 Task: Add Hope Foods Original Recipe Organic Hummus, Family Size to the cart.
Action: Mouse moved to (897, 300)
Screenshot: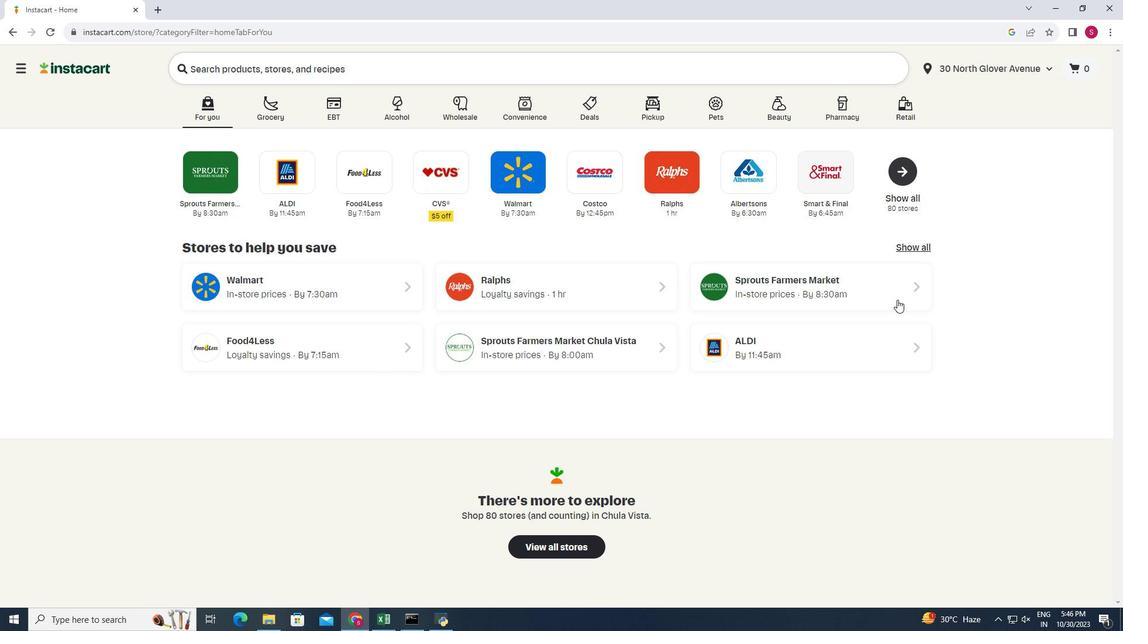 
Action: Mouse pressed left at (897, 300)
Screenshot: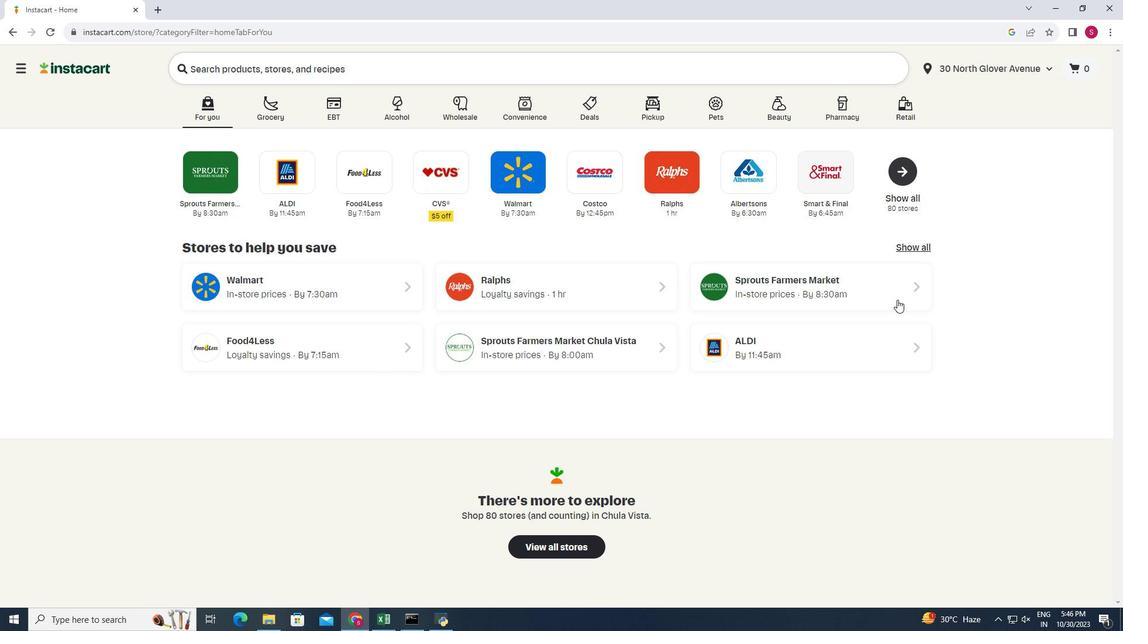 
Action: Mouse moved to (59, 511)
Screenshot: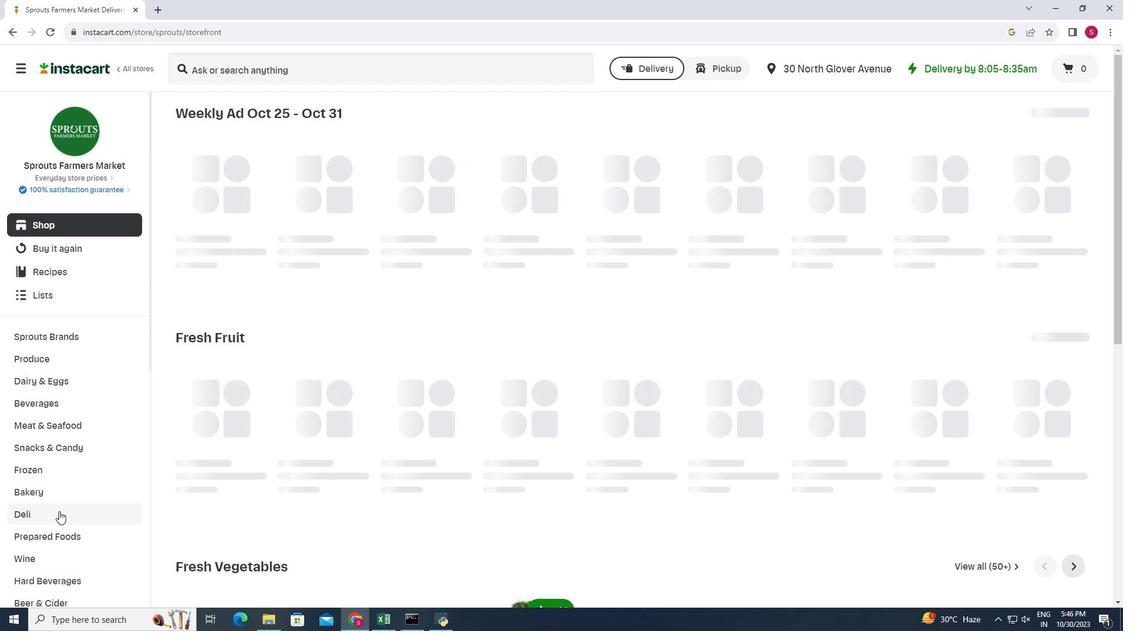 
Action: Mouse pressed left at (59, 511)
Screenshot: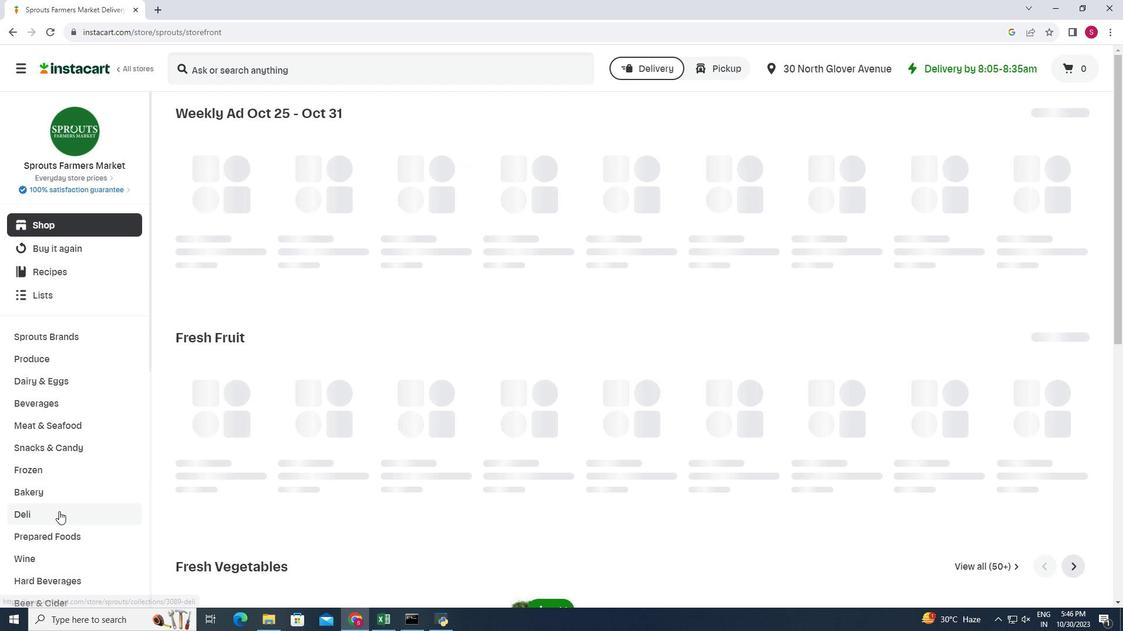 
Action: Mouse moved to (362, 146)
Screenshot: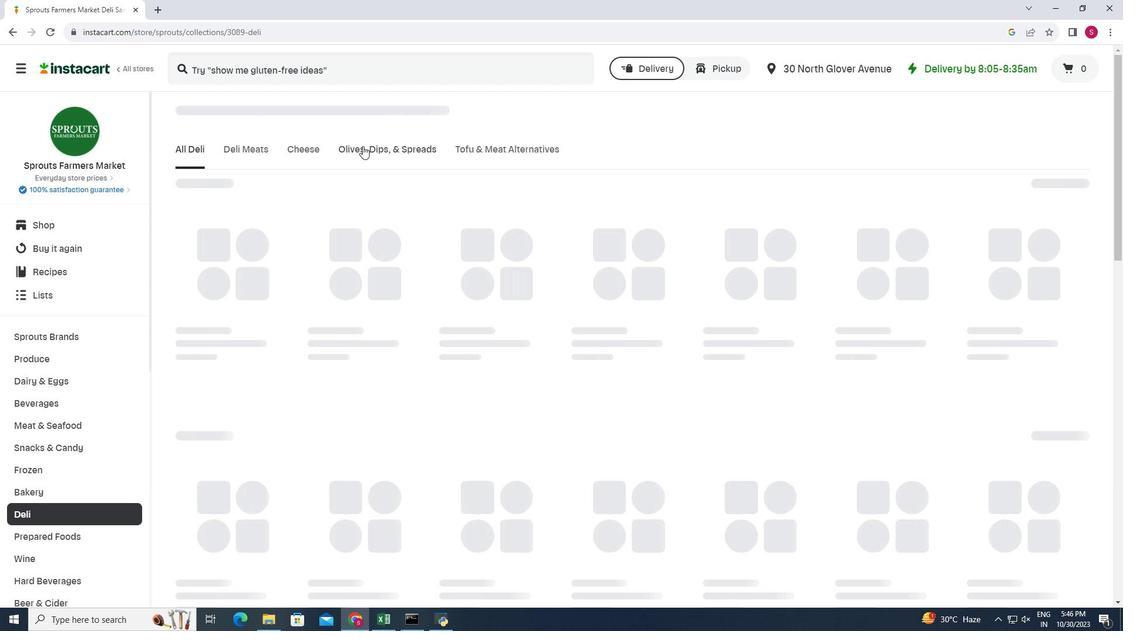 
Action: Mouse pressed left at (362, 146)
Screenshot: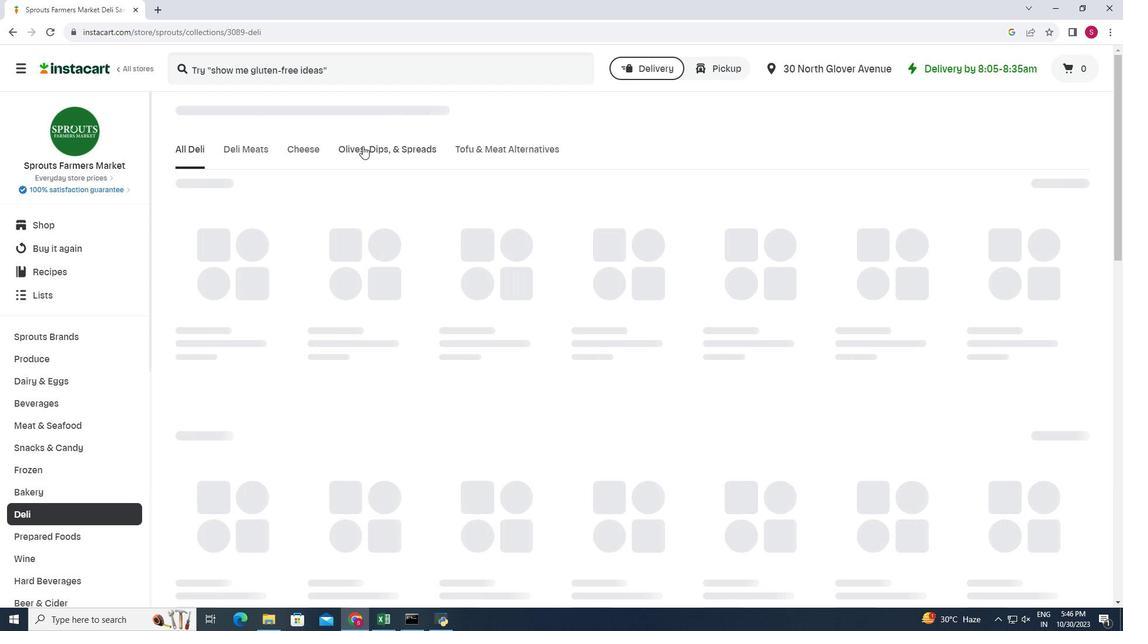 
Action: Mouse moved to (263, 184)
Screenshot: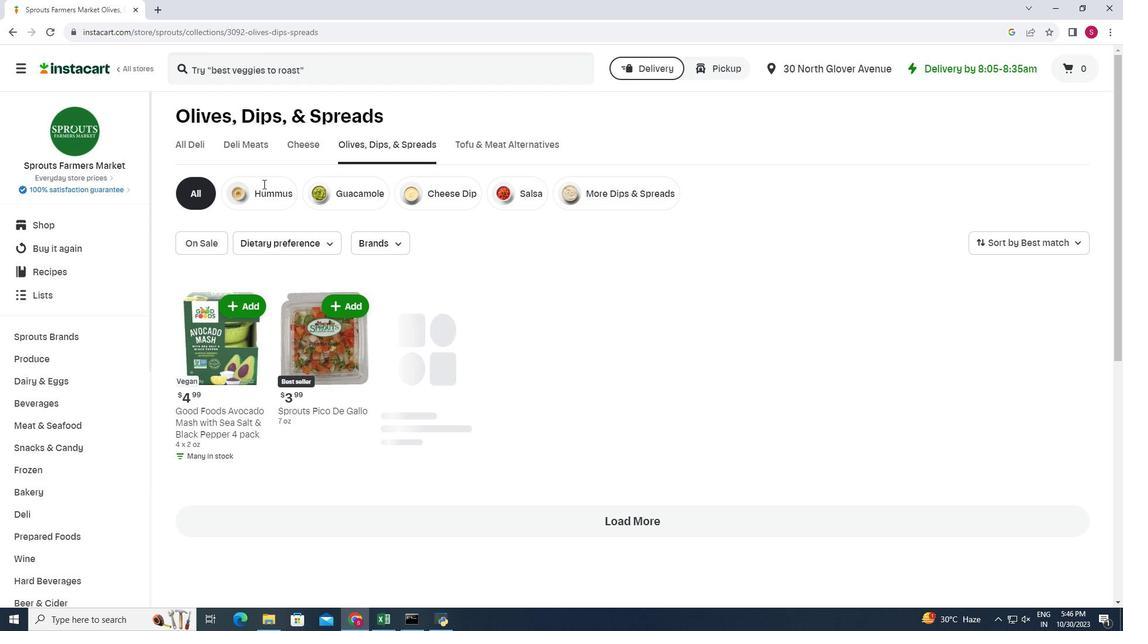 
Action: Mouse pressed left at (263, 184)
Screenshot: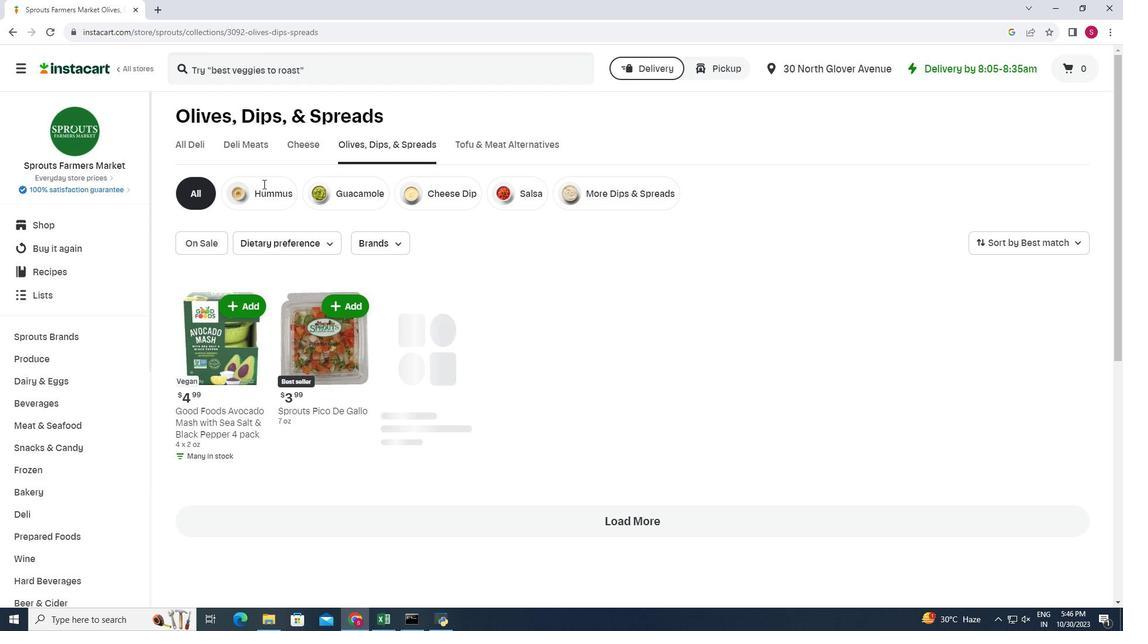 
Action: Mouse moved to (800, 221)
Screenshot: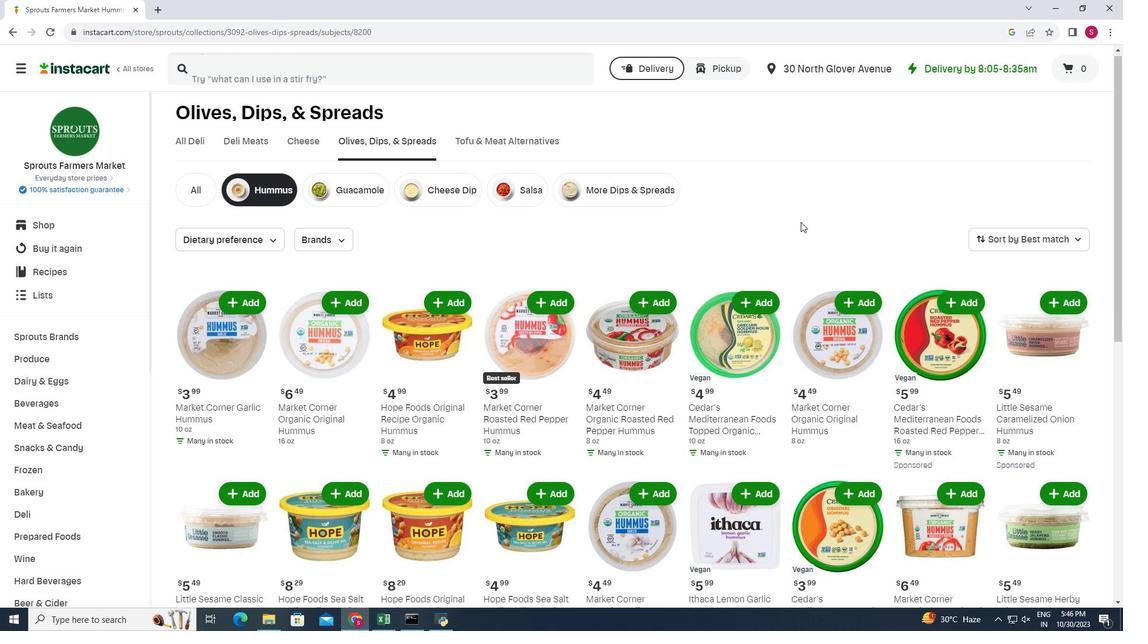 
Action: Mouse scrolled (800, 220) with delta (0, 0)
Screenshot: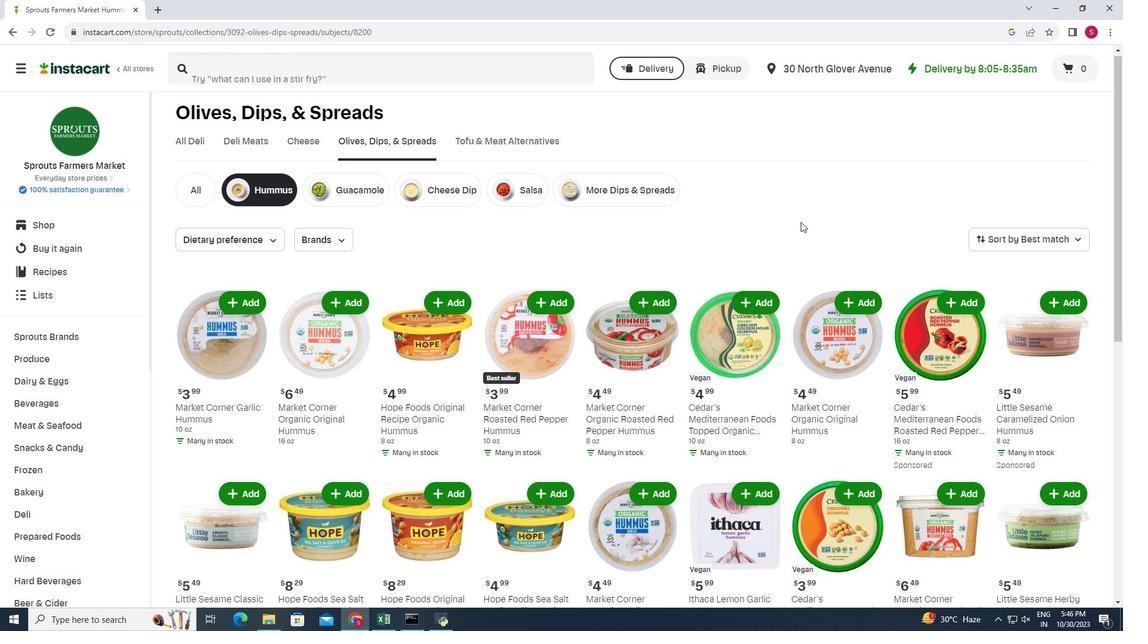 
Action: Mouse moved to (1061, 322)
Screenshot: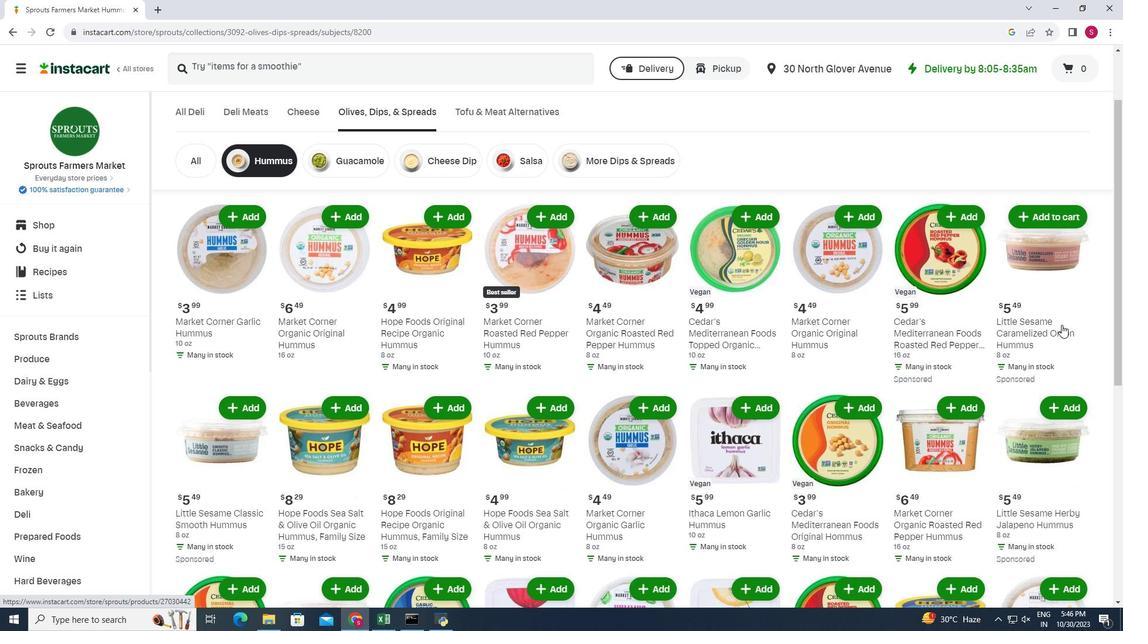 
Action: Mouse scrolled (1061, 322) with delta (0, 0)
Screenshot: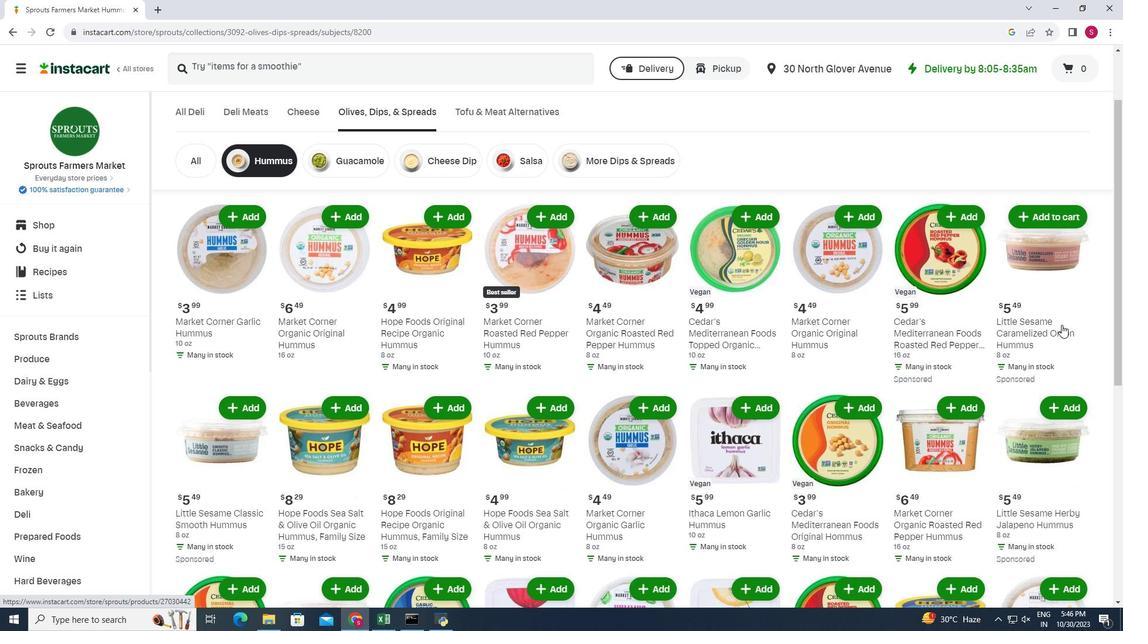 
Action: Mouse moved to (1061, 324)
Screenshot: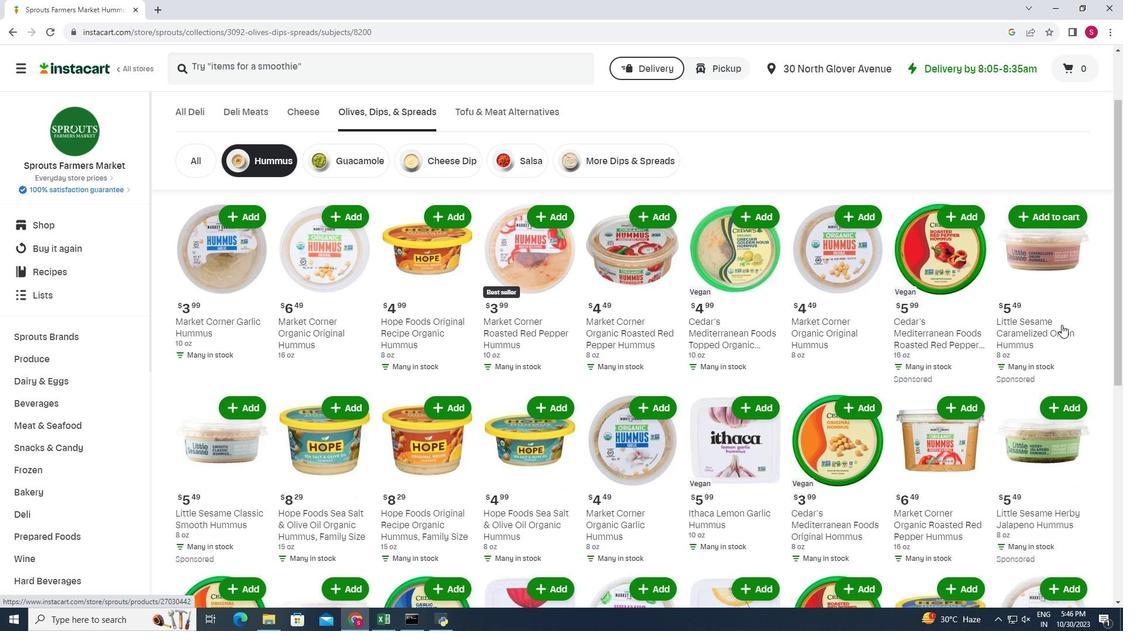 
Action: Mouse scrolled (1061, 324) with delta (0, 0)
Screenshot: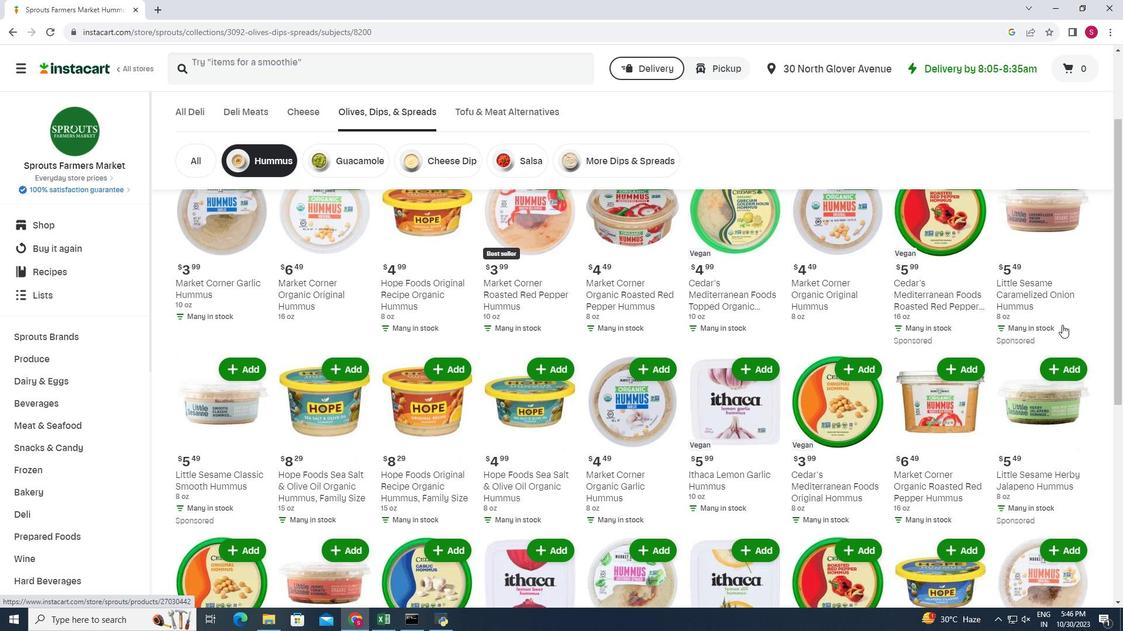 
Action: Mouse moved to (444, 325)
Screenshot: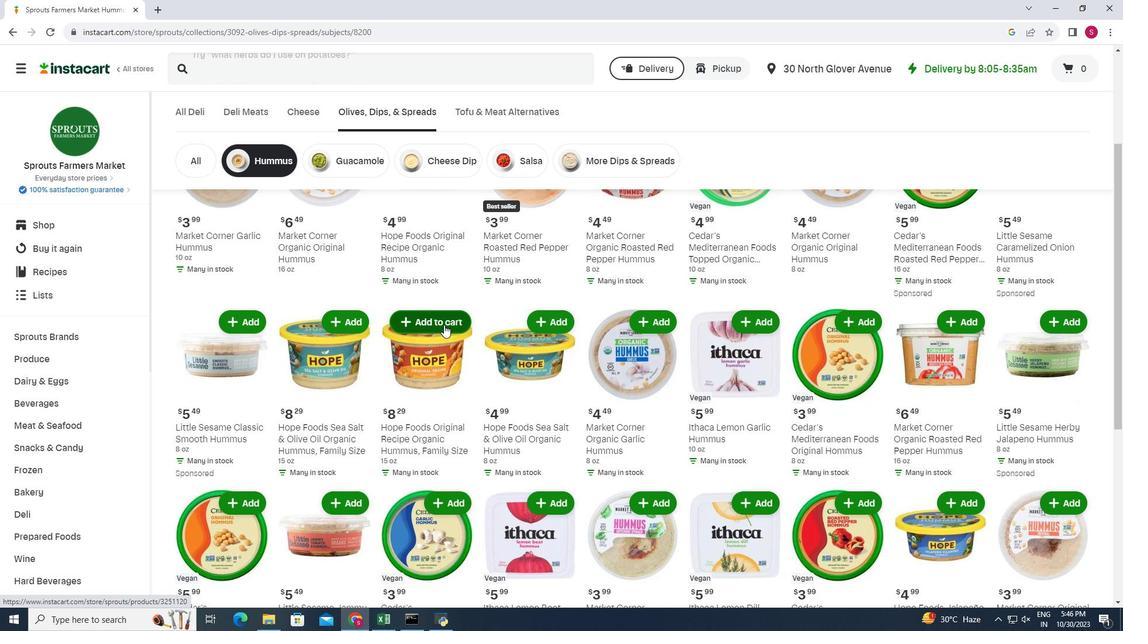 
Action: Mouse pressed left at (444, 325)
Screenshot: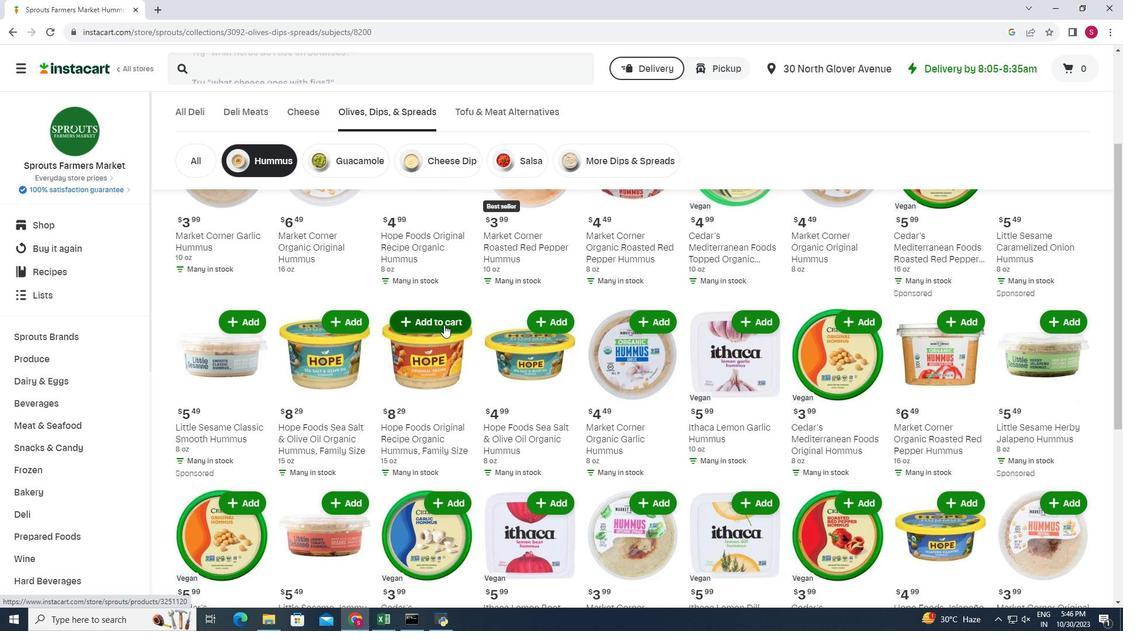 
Action: Mouse moved to (453, 372)
Screenshot: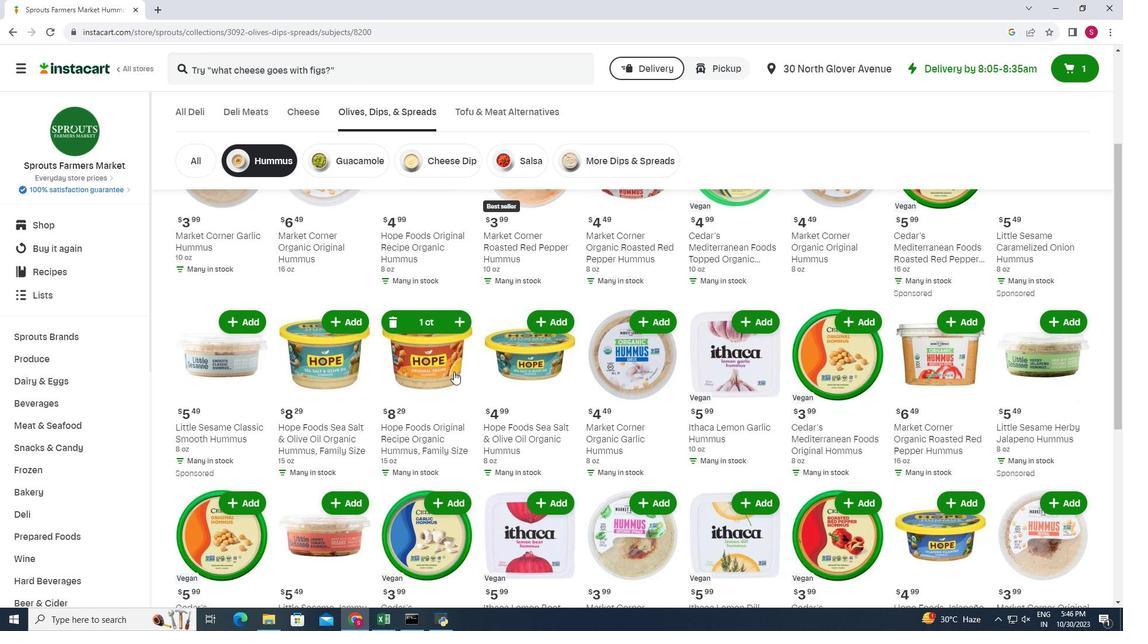 
